 Task: Change the minpoint to percent.
Action: Mouse moved to (175, 117)
Screenshot: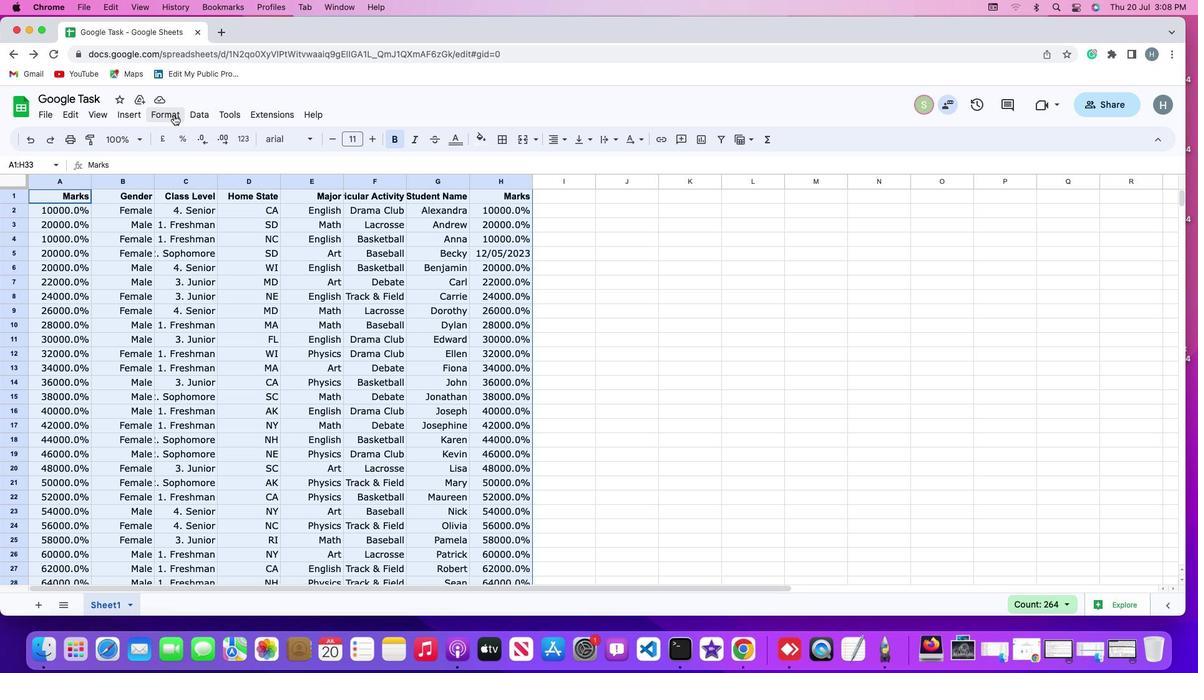 
Action: Mouse pressed left at (175, 117)
Screenshot: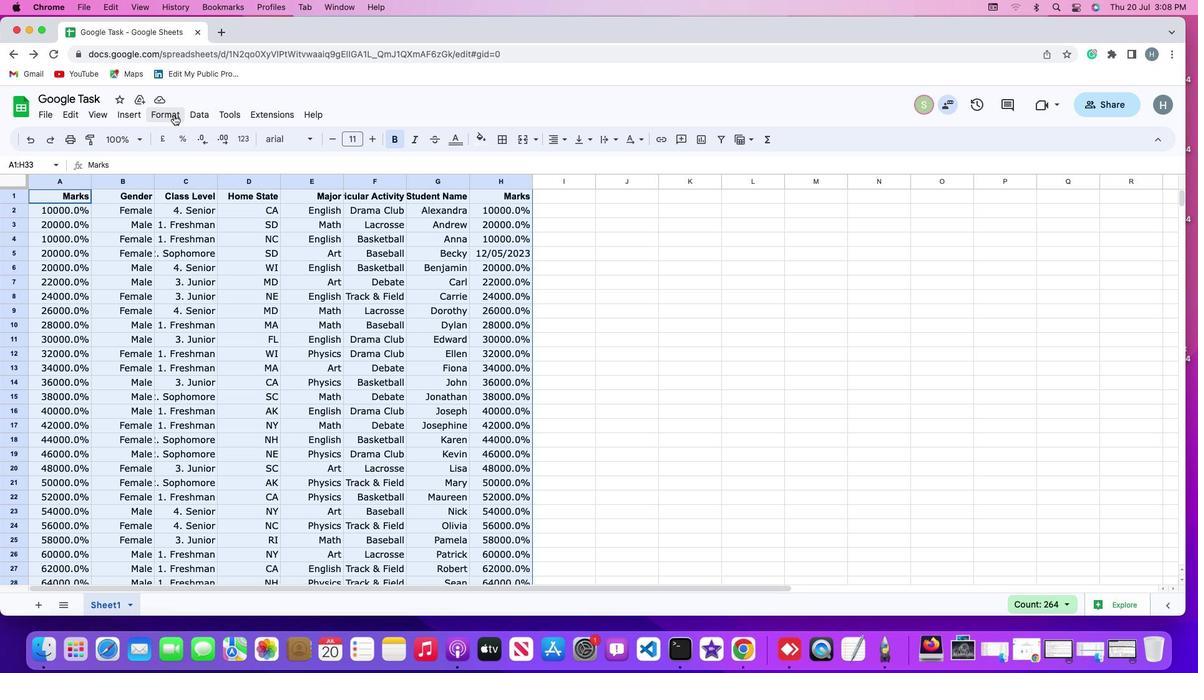 
Action: Mouse moved to (175, 117)
Screenshot: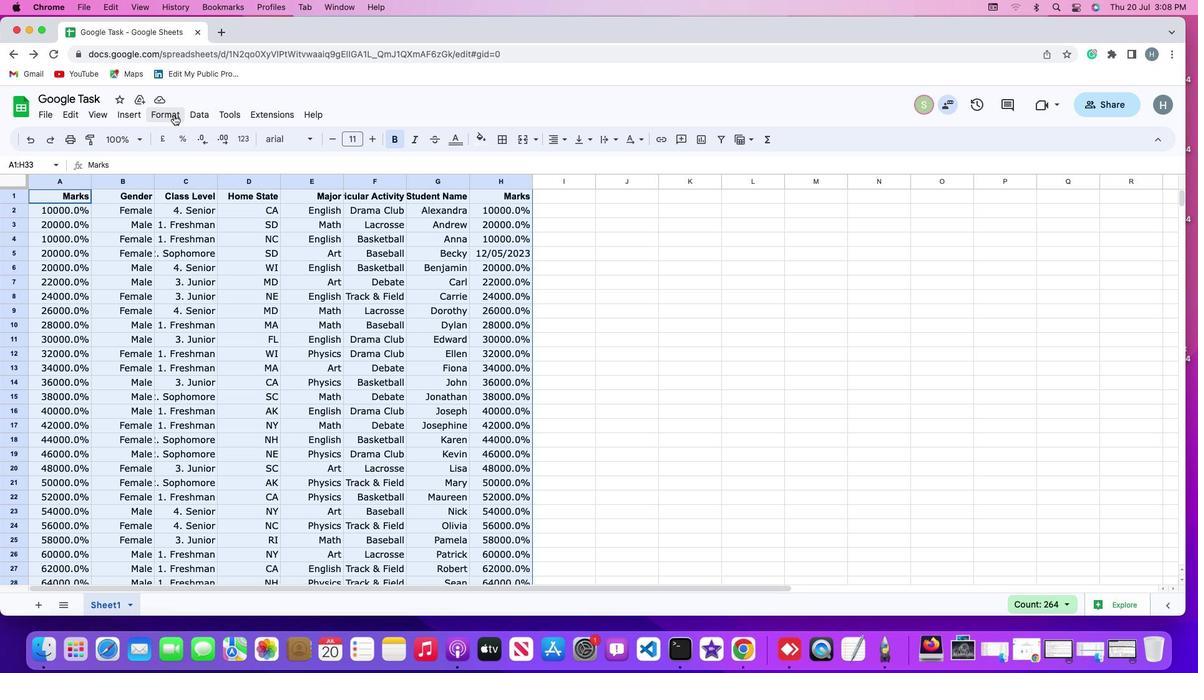 
Action: Mouse pressed left at (175, 117)
Screenshot: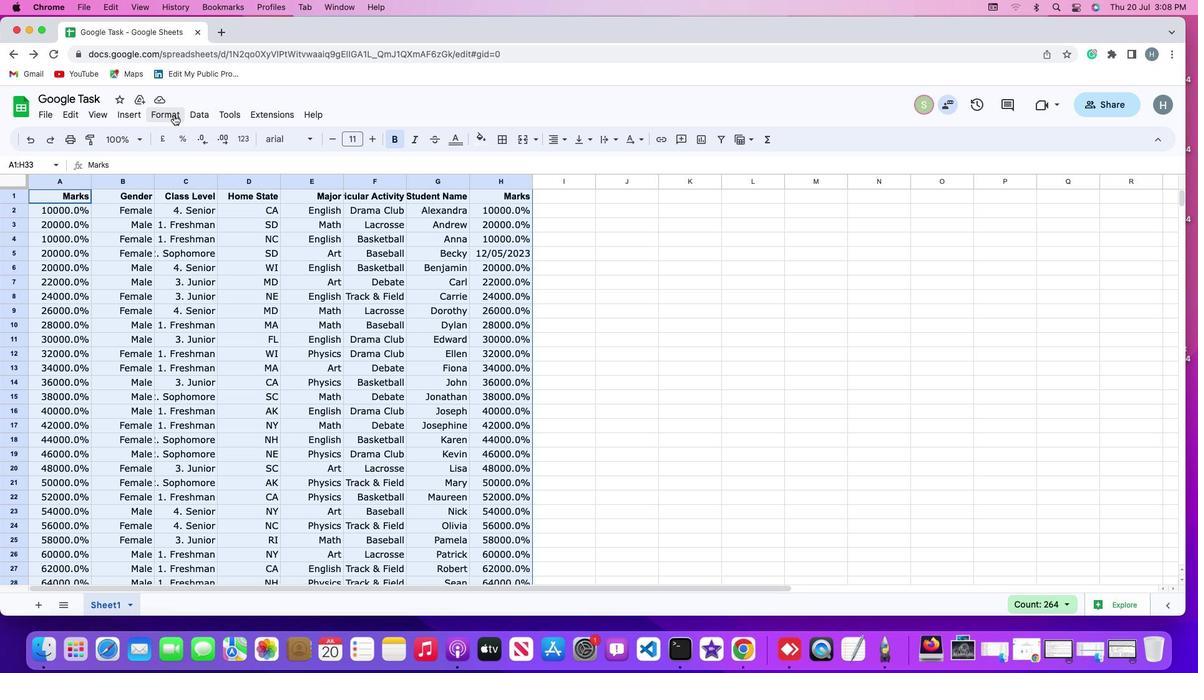 
Action: Mouse moved to (170, 117)
Screenshot: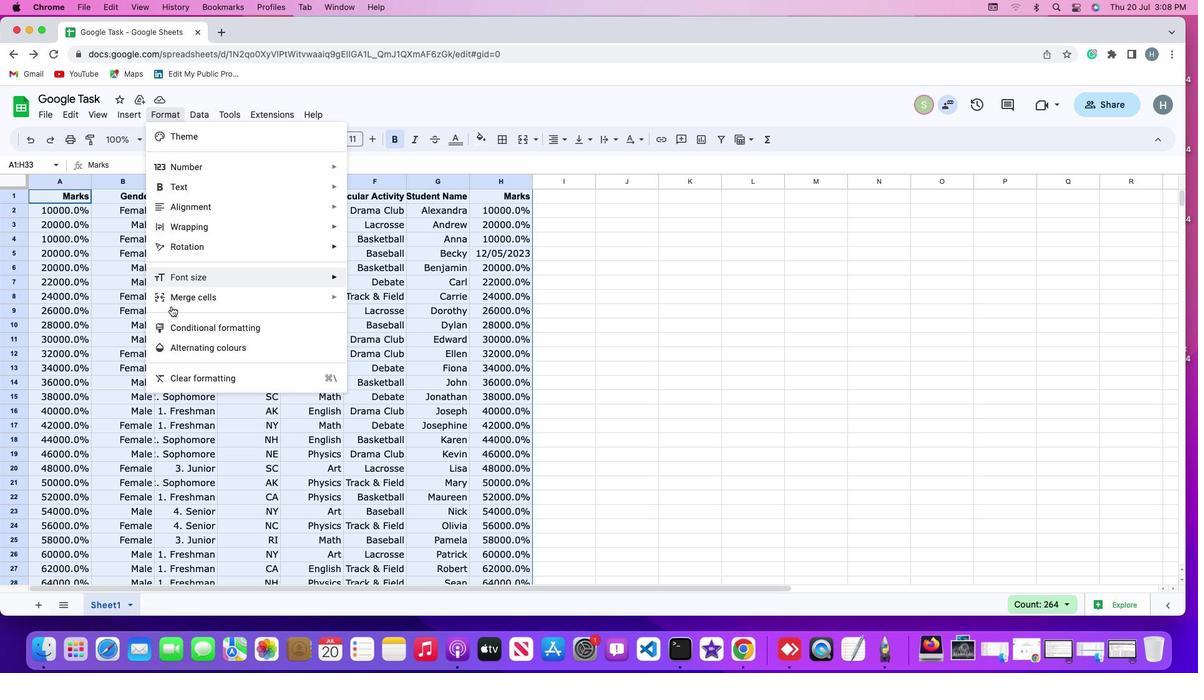 
Action: Mouse pressed left at (170, 117)
Screenshot: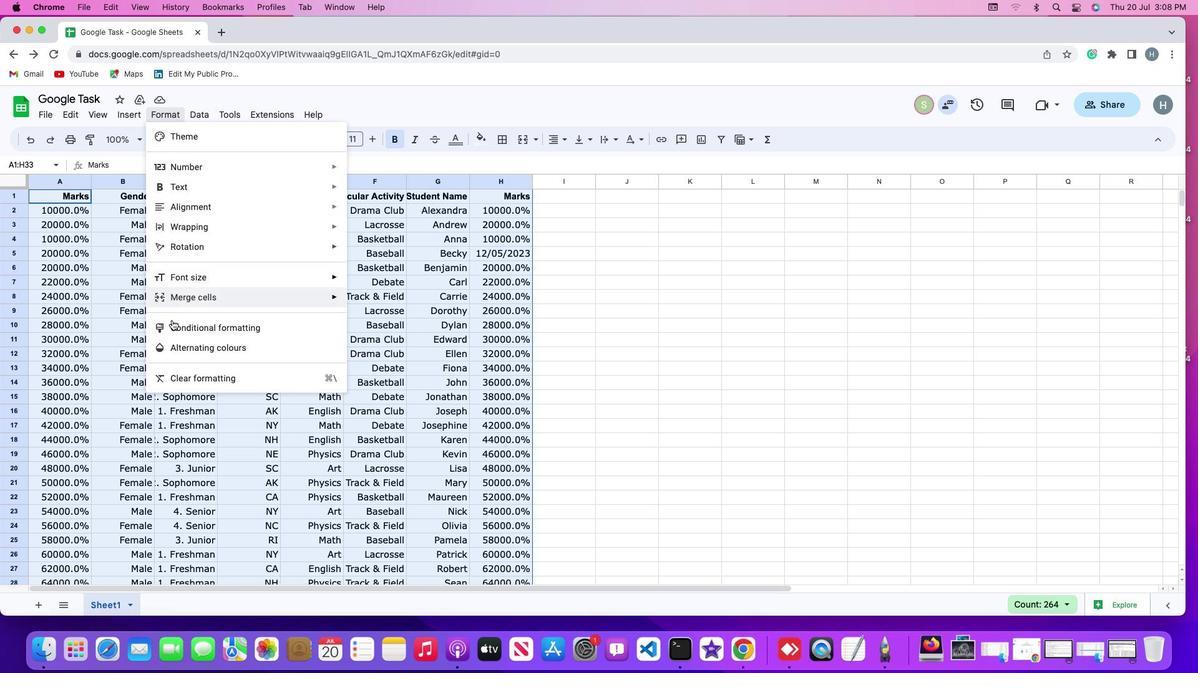 
Action: Mouse moved to (174, 332)
Screenshot: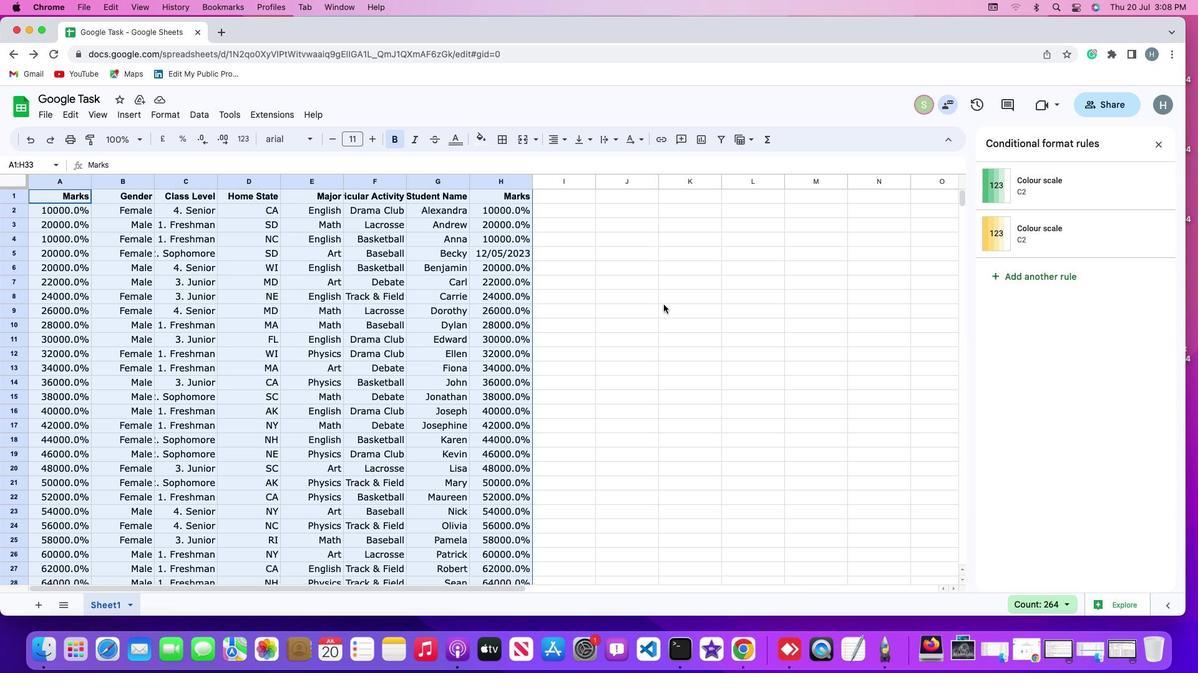 
Action: Mouse pressed left at (174, 332)
Screenshot: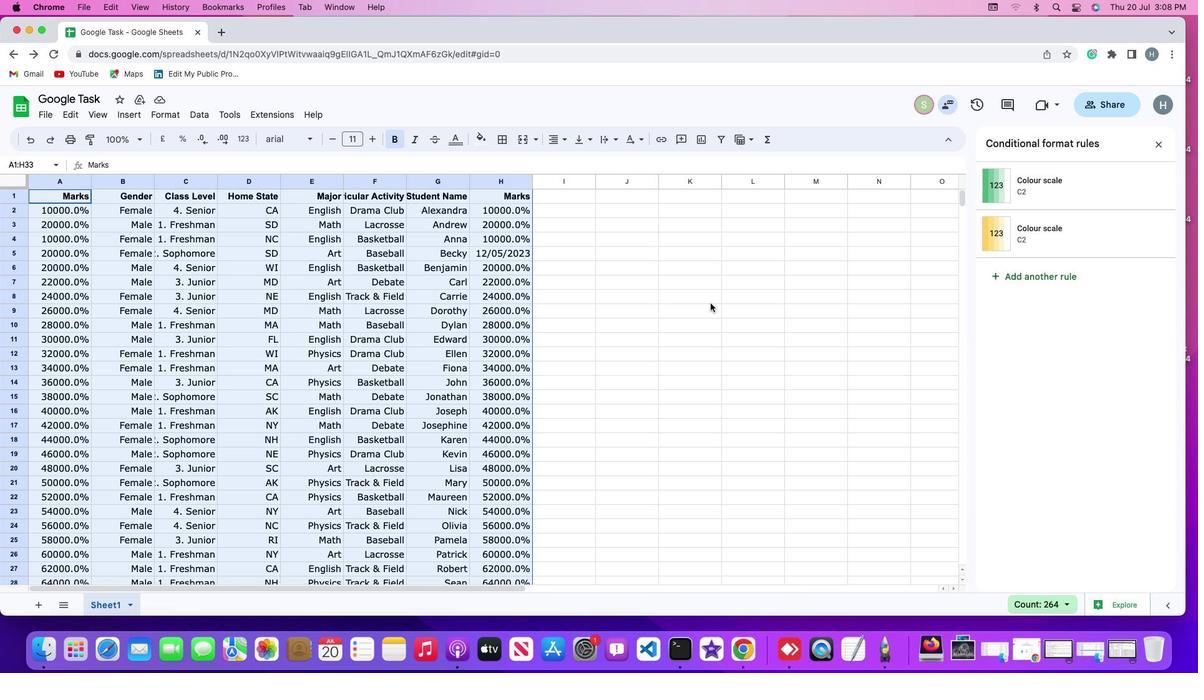 
Action: Mouse moved to (1032, 276)
Screenshot: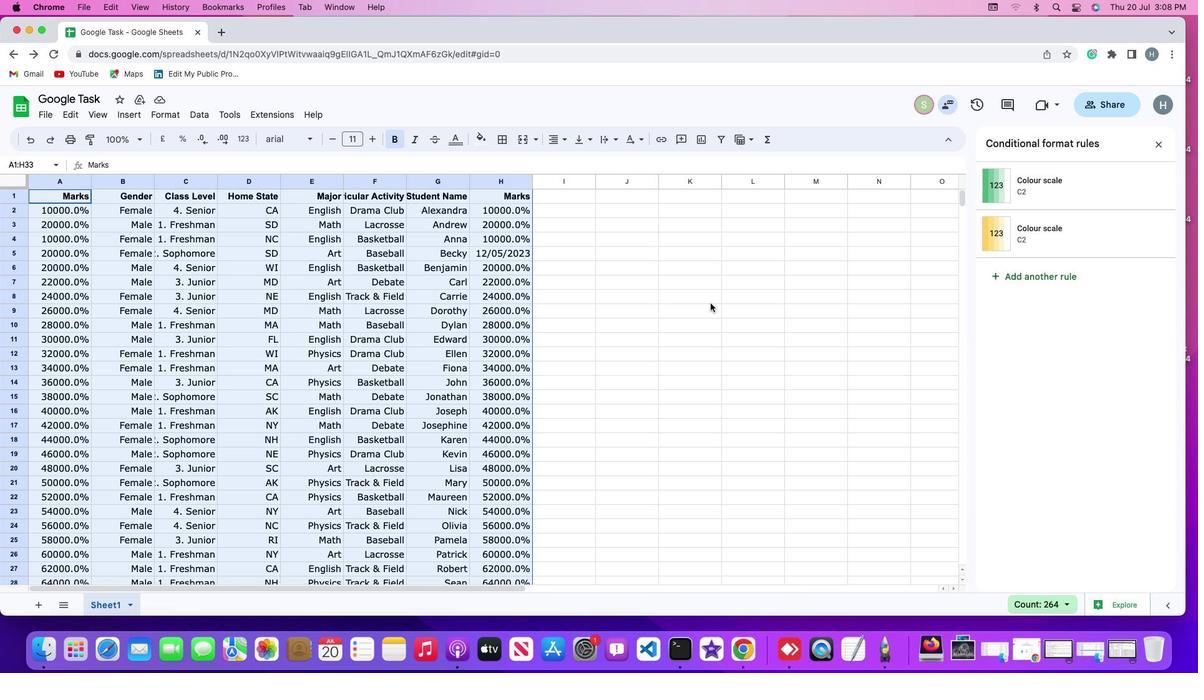 
Action: Mouse pressed left at (1032, 276)
Screenshot: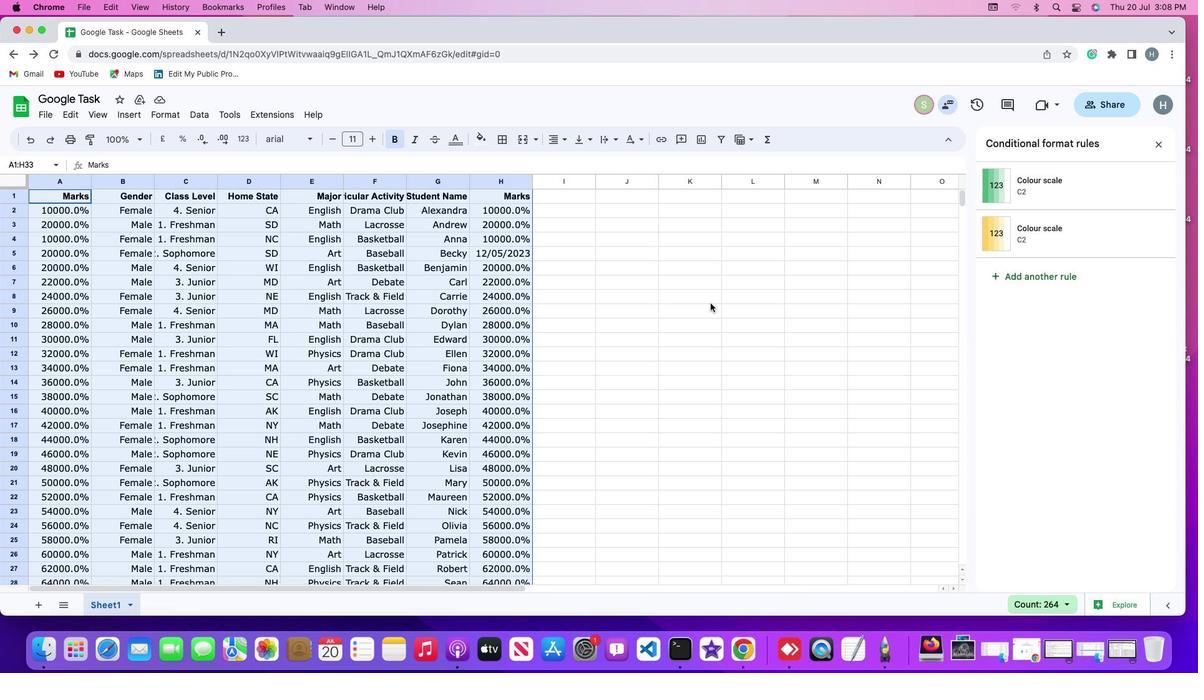 
Action: Mouse moved to (1138, 180)
Screenshot: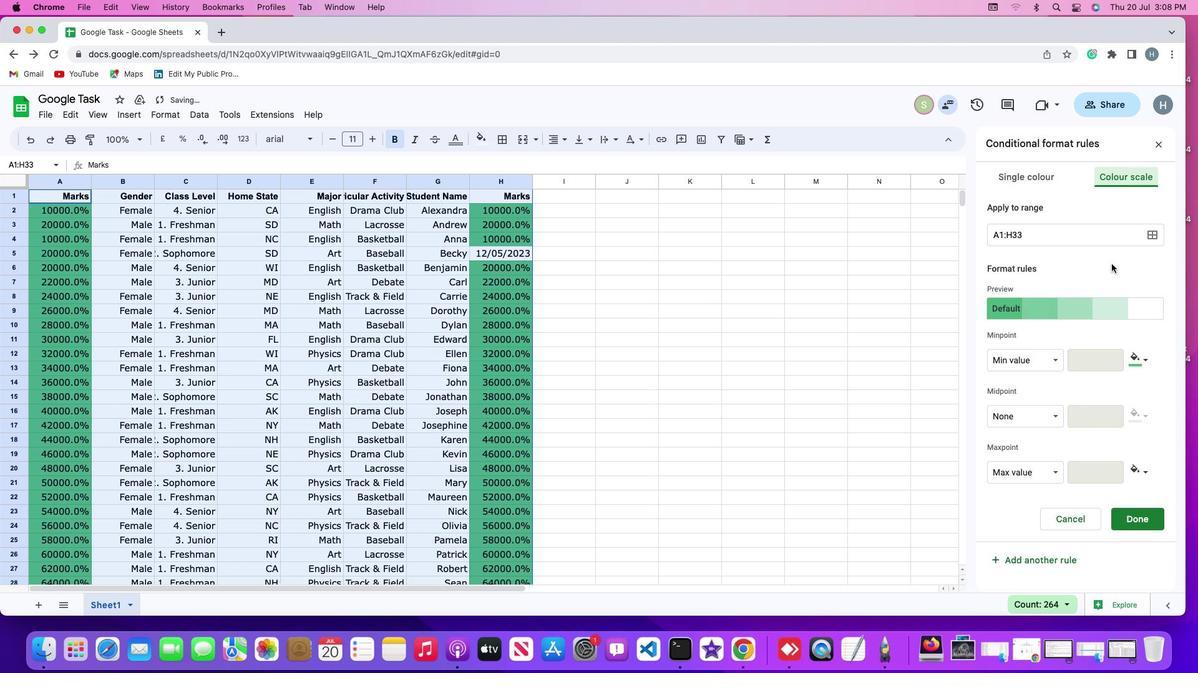 
Action: Mouse pressed left at (1138, 180)
Screenshot: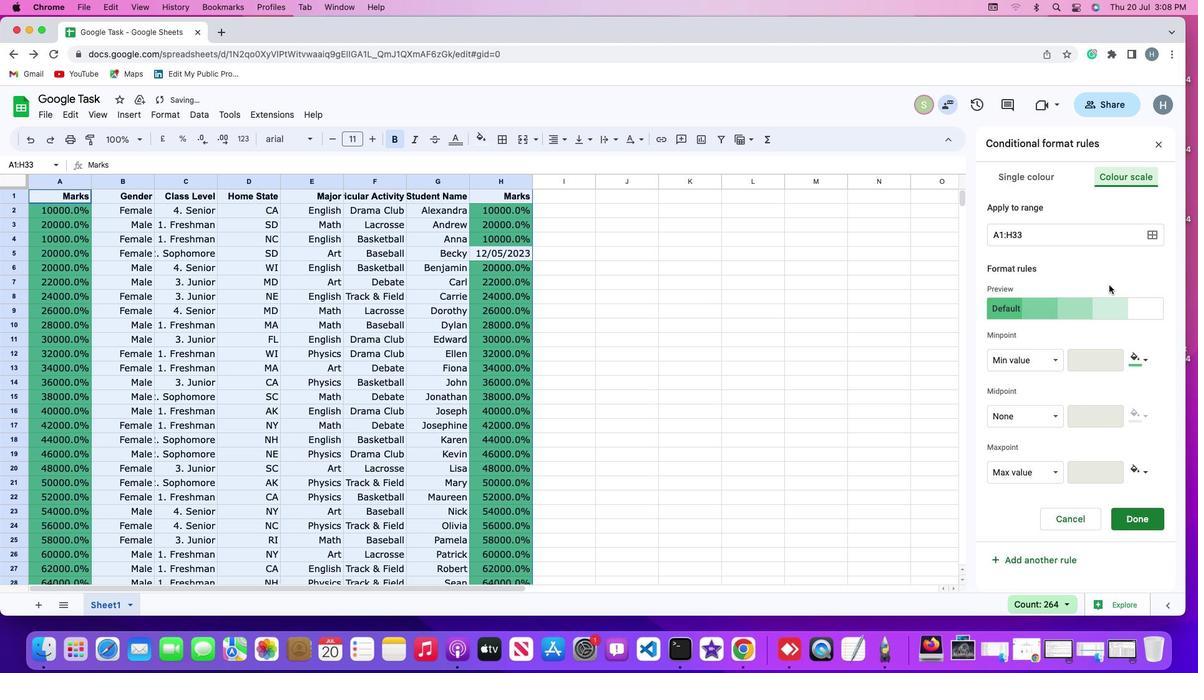 
Action: Mouse moved to (1044, 363)
Screenshot: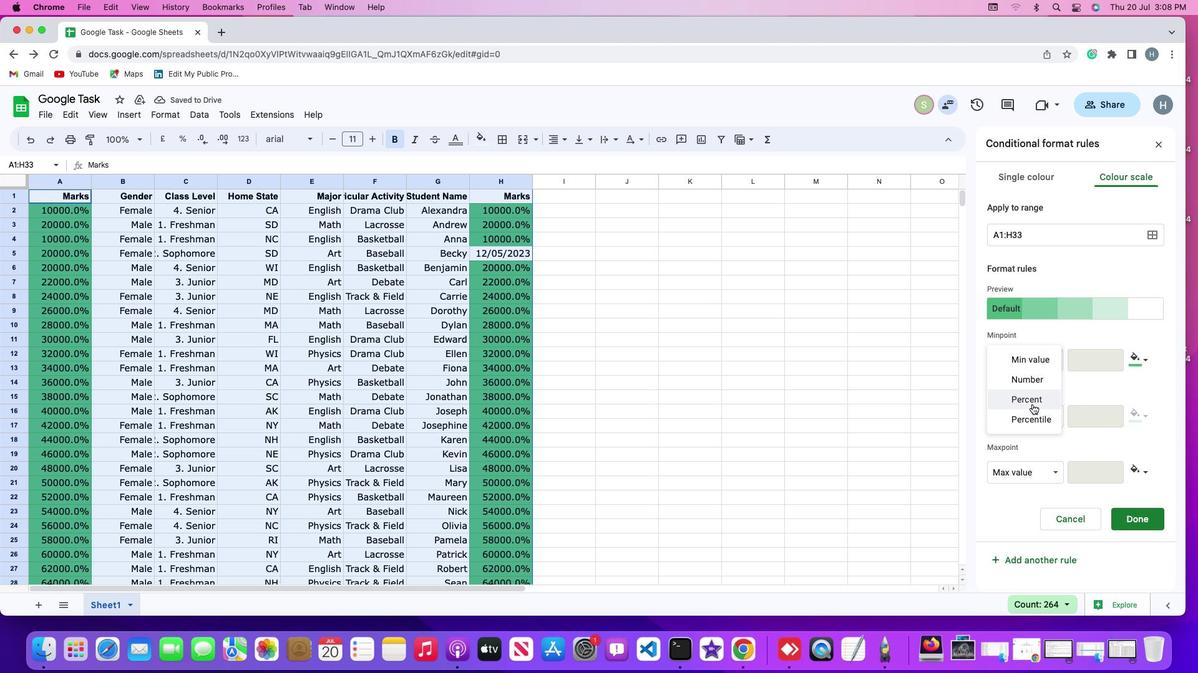 
Action: Mouse pressed left at (1044, 363)
Screenshot: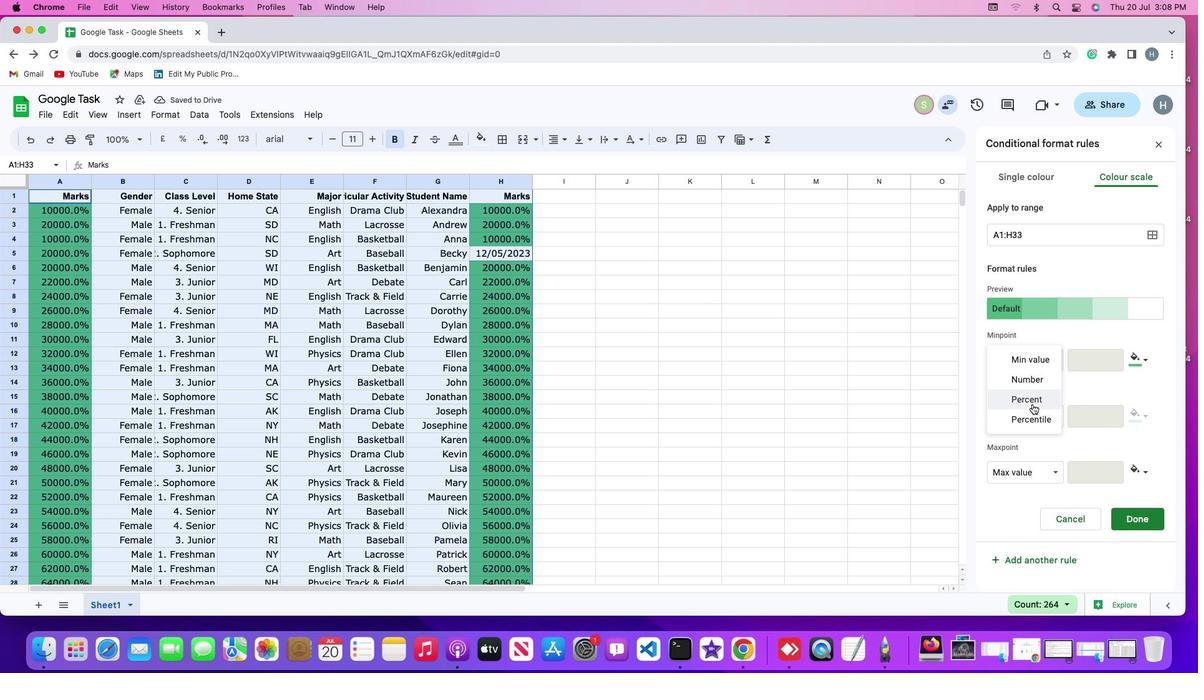 
Action: Mouse moved to (1034, 406)
Screenshot: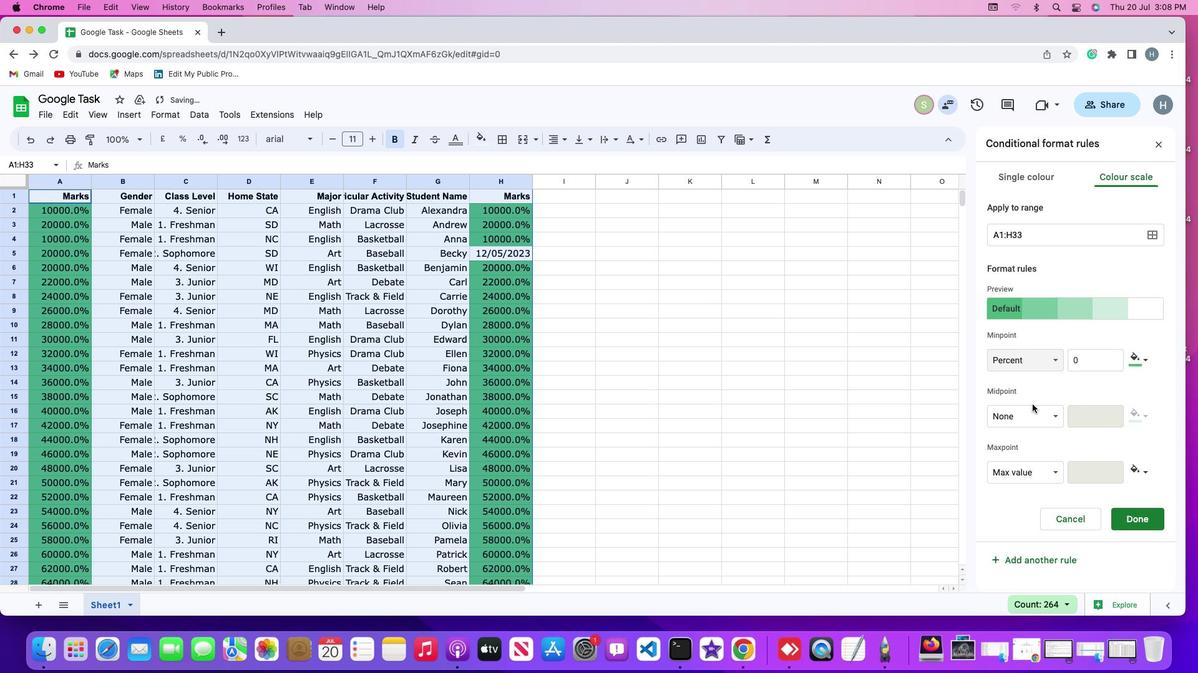 
Action: Mouse pressed left at (1034, 406)
Screenshot: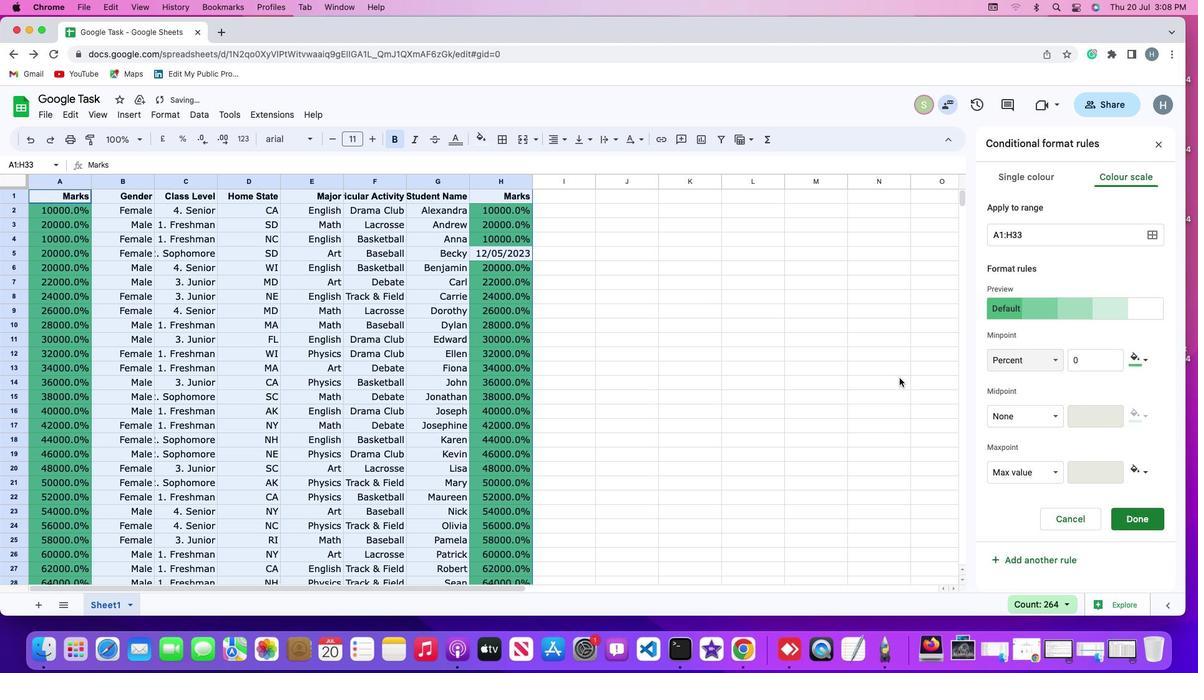 
Action: Mouse moved to (891, 414)
Screenshot: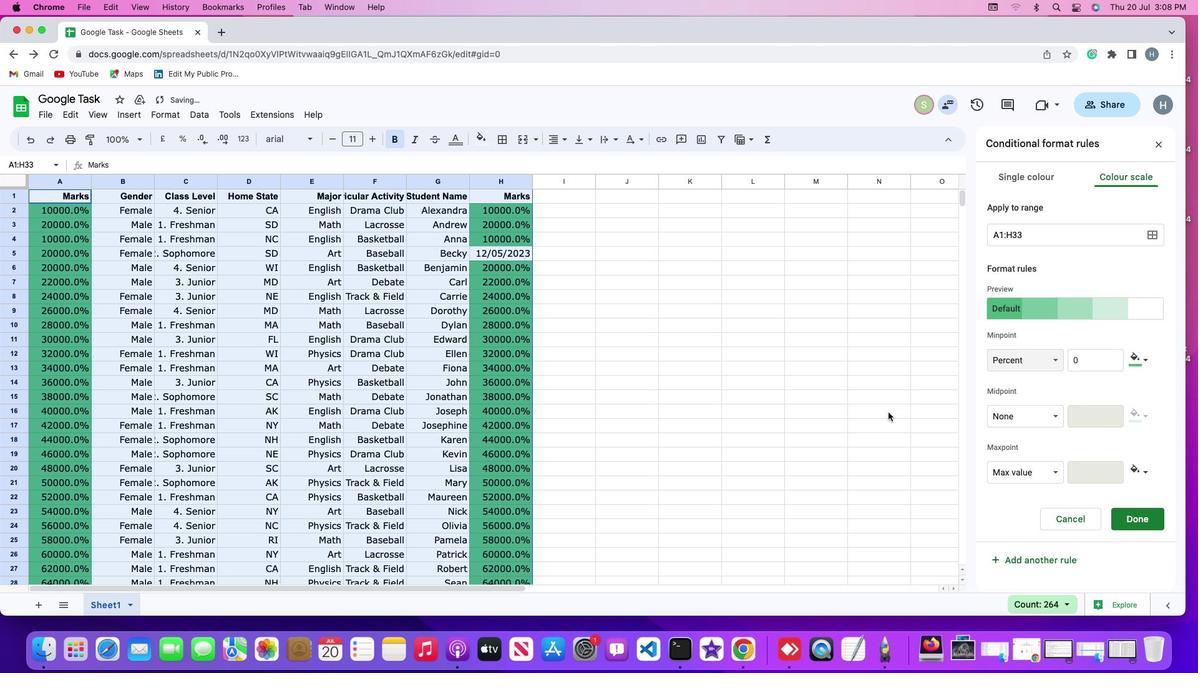 
Action: Key pressed Key.f8
Screenshot: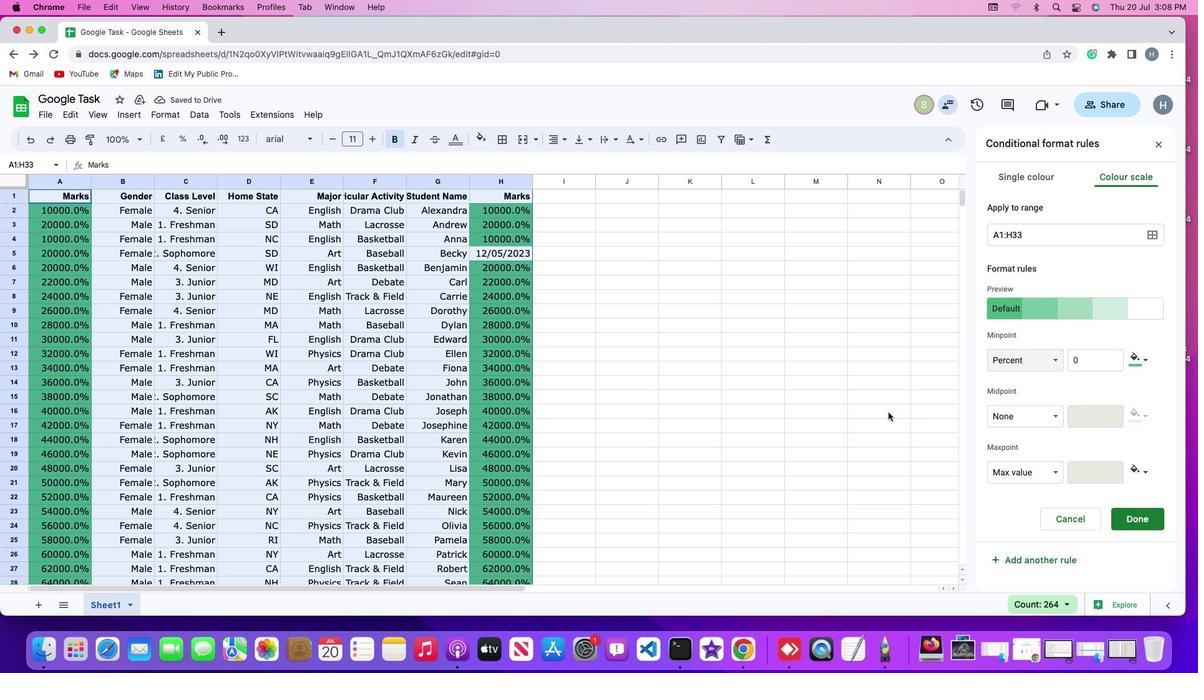 
